 Task: Add Naturtint Permanent Hair Color, 7G Golden Blonde to the cart.
Action: Mouse moved to (257, 134)
Screenshot: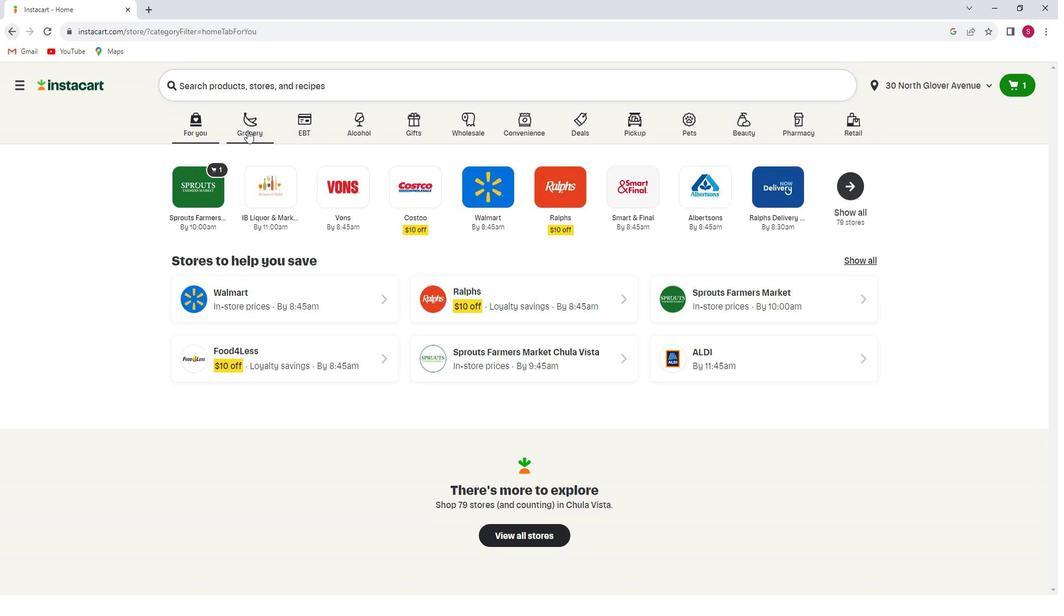 
Action: Mouse pressed left at (257, 134)
Screenshot: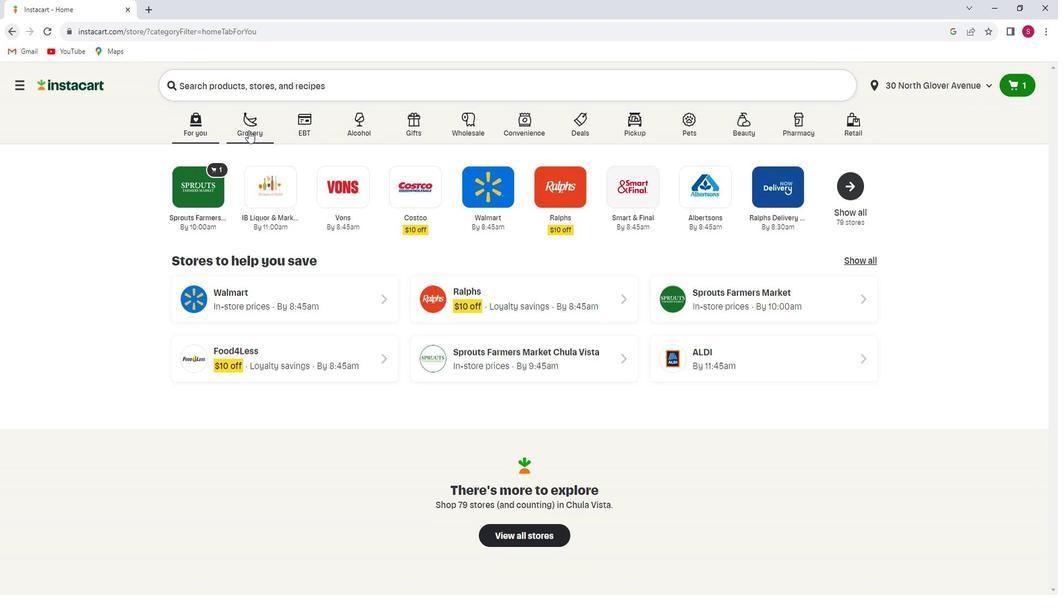 
Action: Mouse moved to (295, 320)
Screenshot: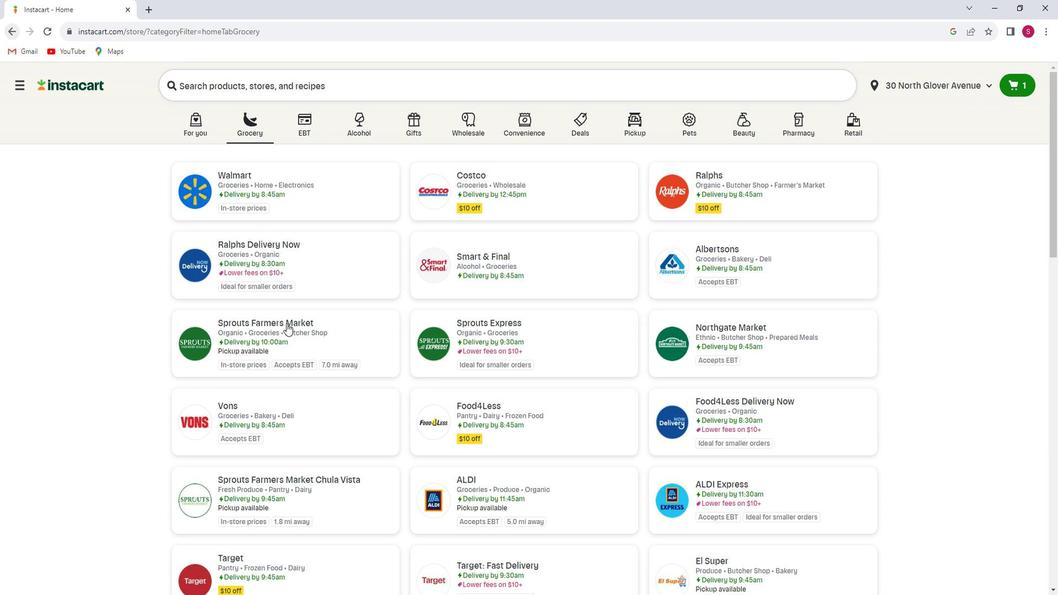 
Action: Mouse pressed left at (295, 320)
Screenshot: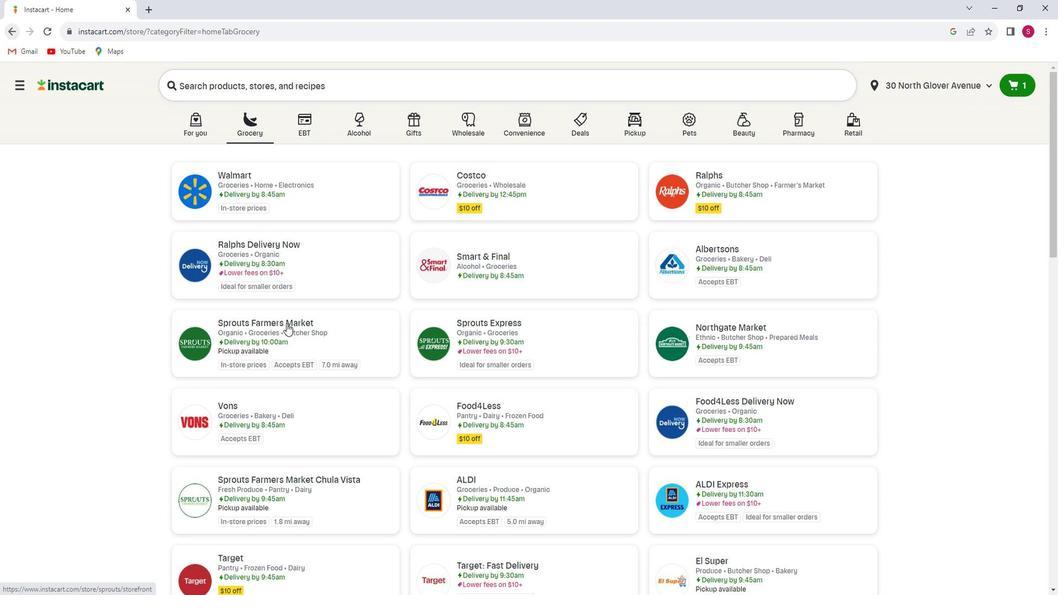
Action: Mouse moved to (81, 347)
Screenshot: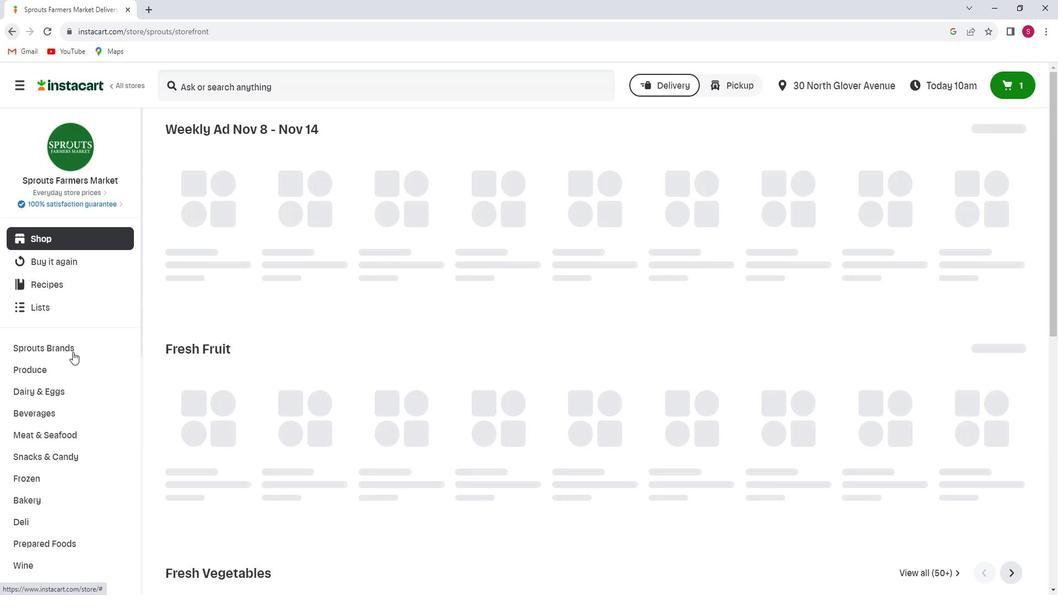 
Action: Mouse scrolled (81, 347) with delta (0, 0)
Screenshot: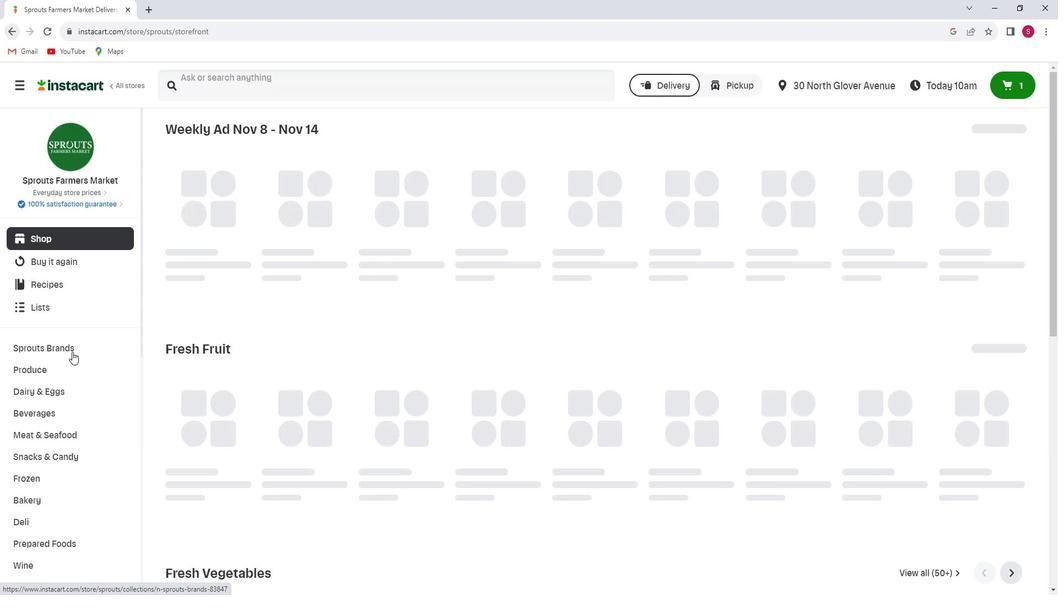 
Action: Mouse scrolled (81, 347) with delta (0, 0)
Screenshot: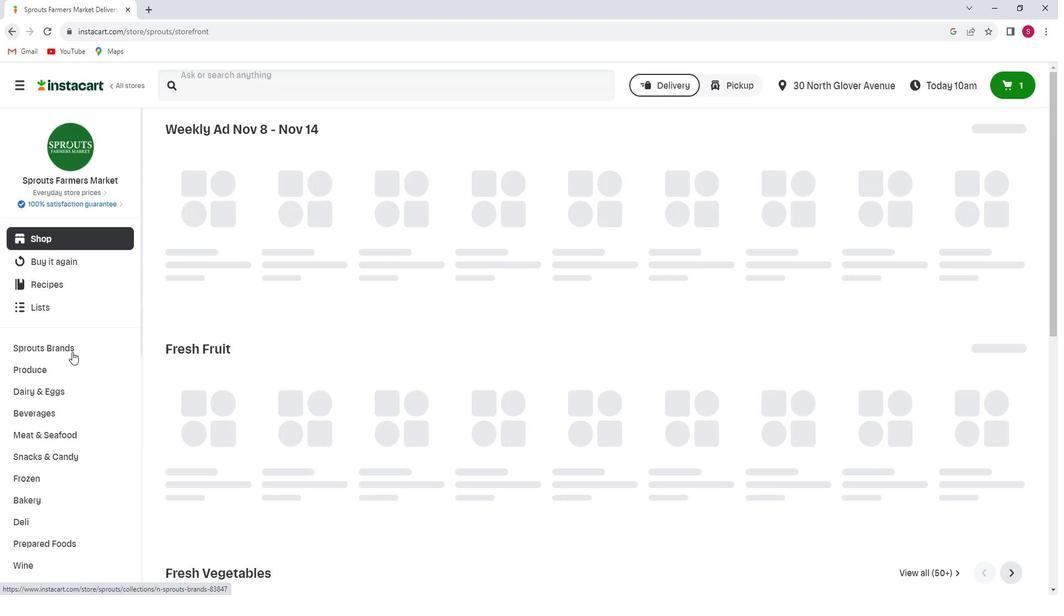 
Action: Mouse scrolled (81, 348) with delta (0, 0)
Screenshot: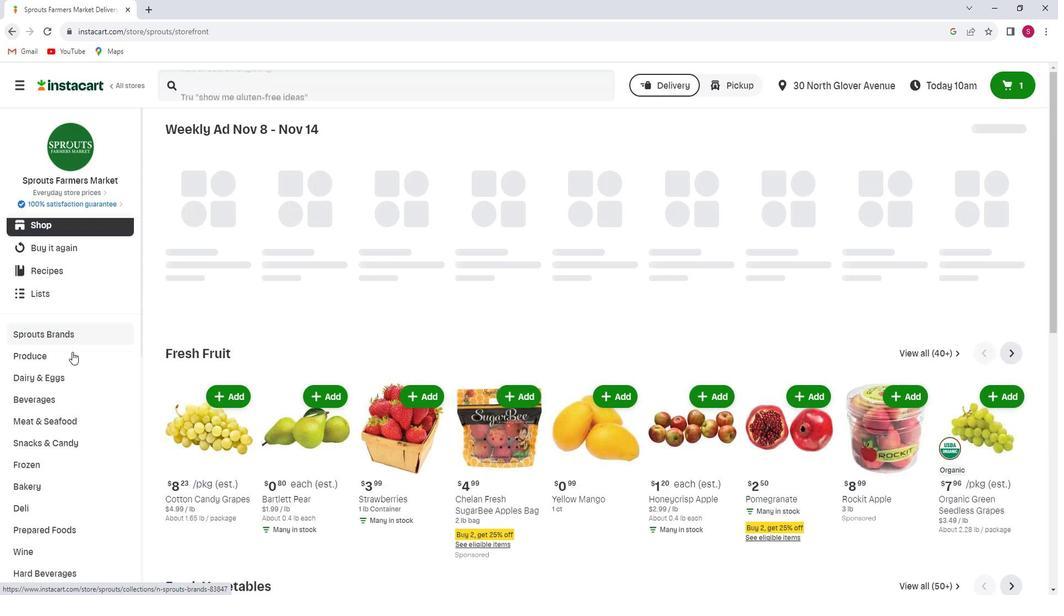 
Action: Mouse scrolled (81, 347) with delta (0, 0)
Screenshot: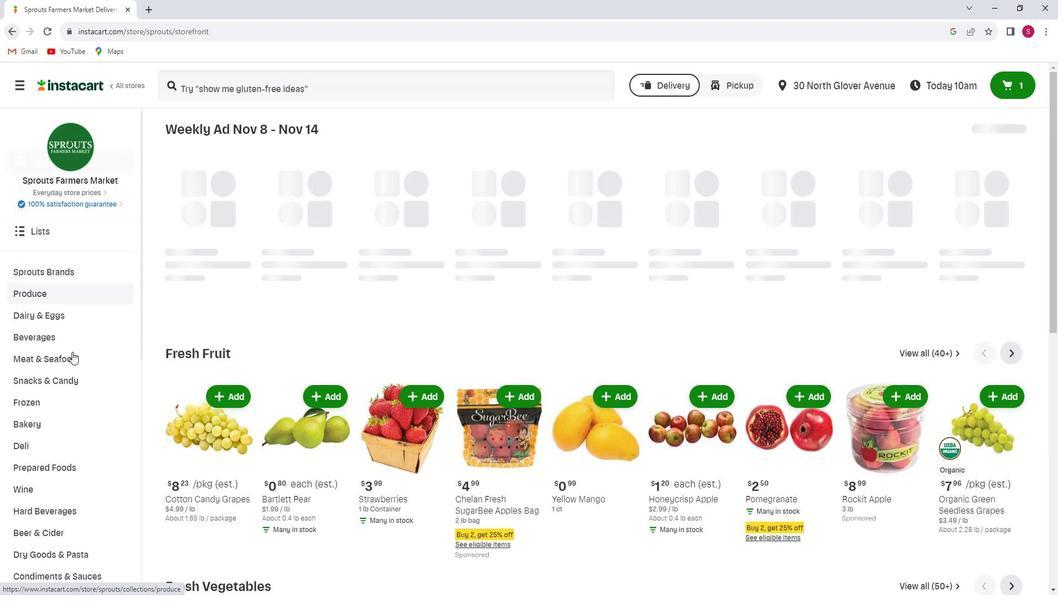 
Action: Mouse scrolled (81, 347) with delta (0, 0)
Screenshot: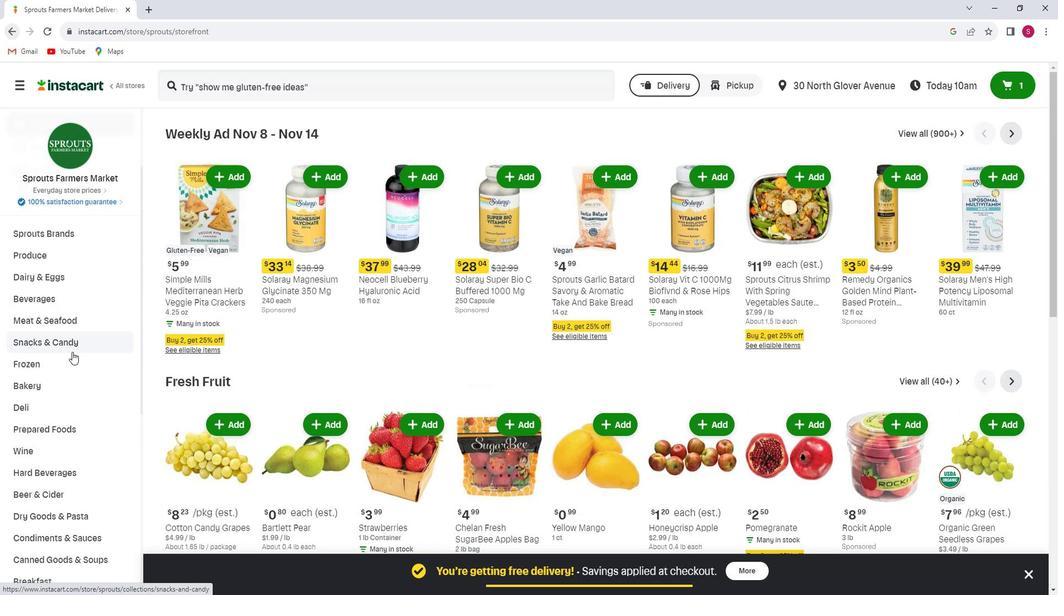 
Action: Mouse scrolled (81, 347) with delta (0, 0)
Screenshot: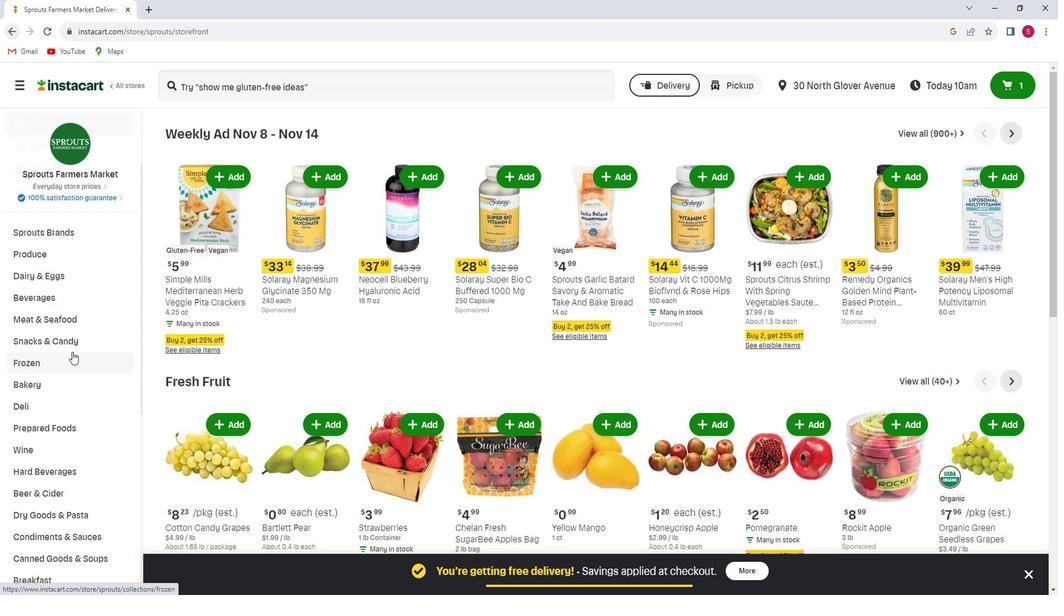 
Action: Mouse scrolled (81, 347) with delta (0, 0)
Screenshot: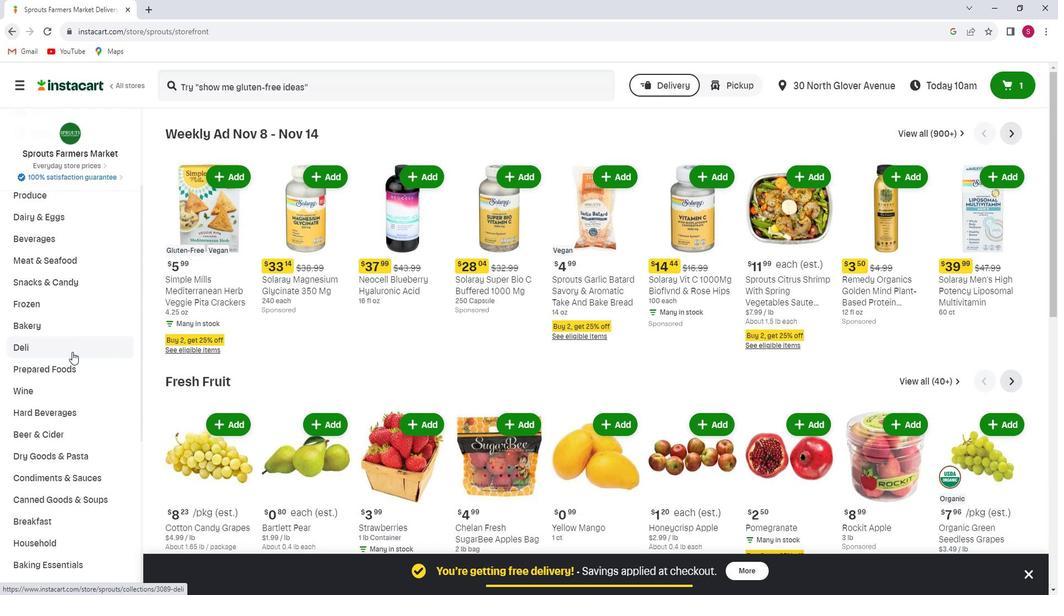 
Action: Mouse scrolled (81, 347) with delta (0, 0)
Screenshot: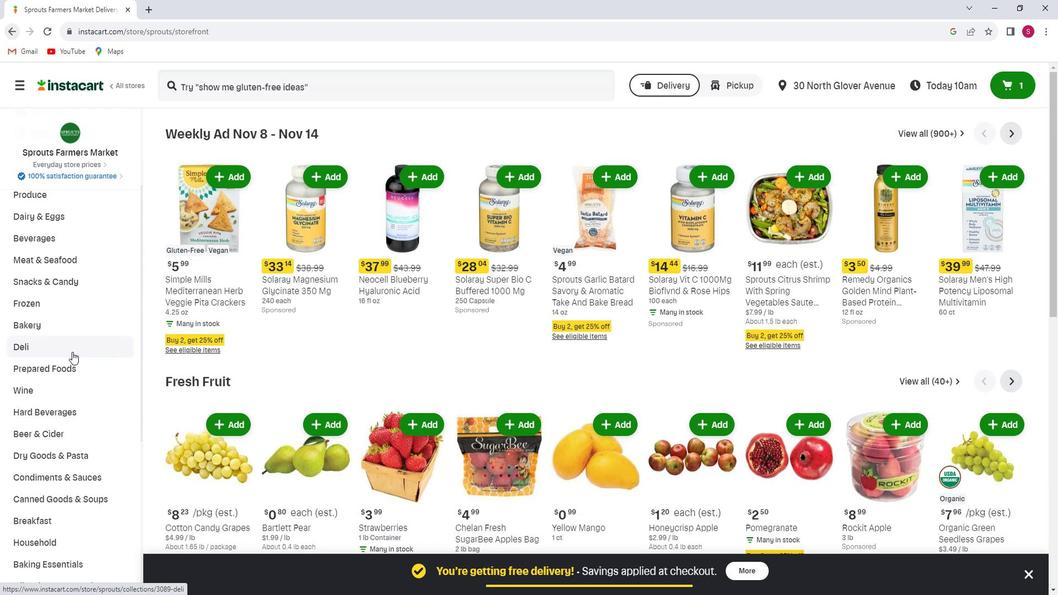 
Action: Mouse scrolled (81, 347) with delta (0, 0)
Screenshot: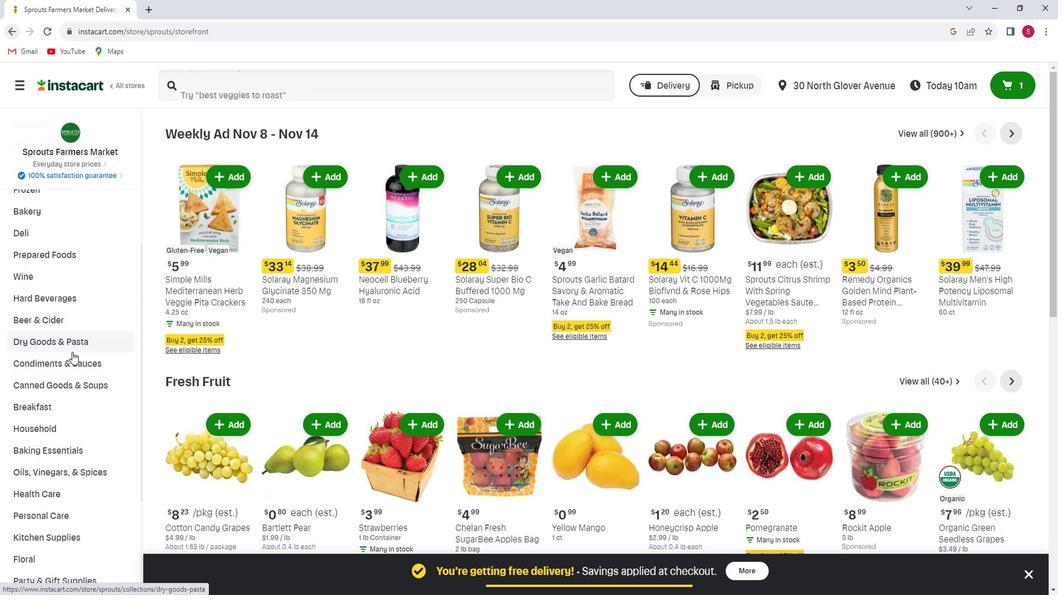 
Action: Mouse moved to (69, 373)
Screenshot: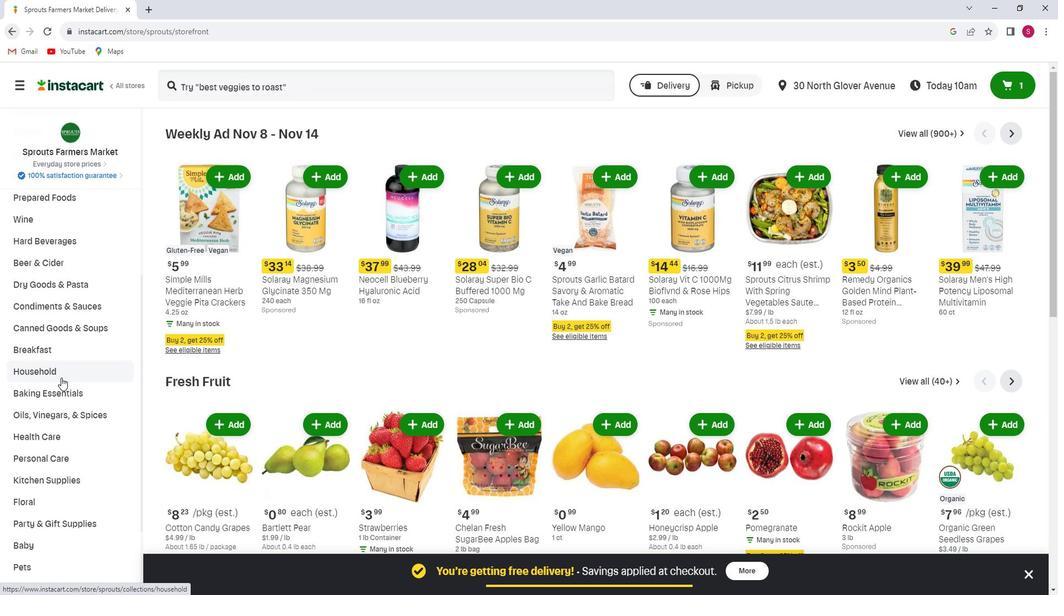 
Action: Mouse scrolled (69, 373) with delta (0, 0)
Screenshot: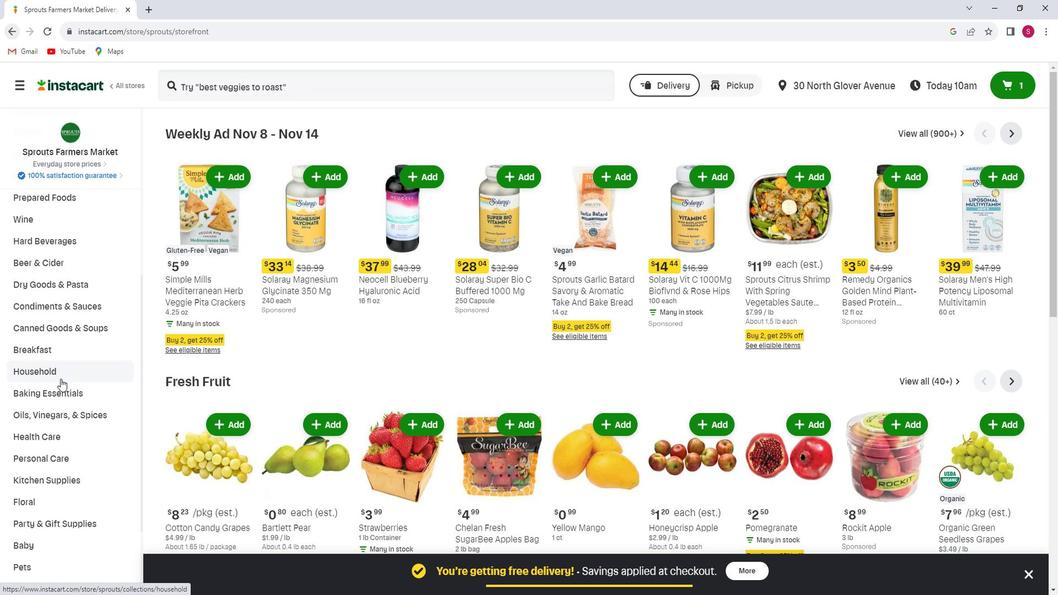 
Action: Mouse moved to (65, 400)
Screenshot: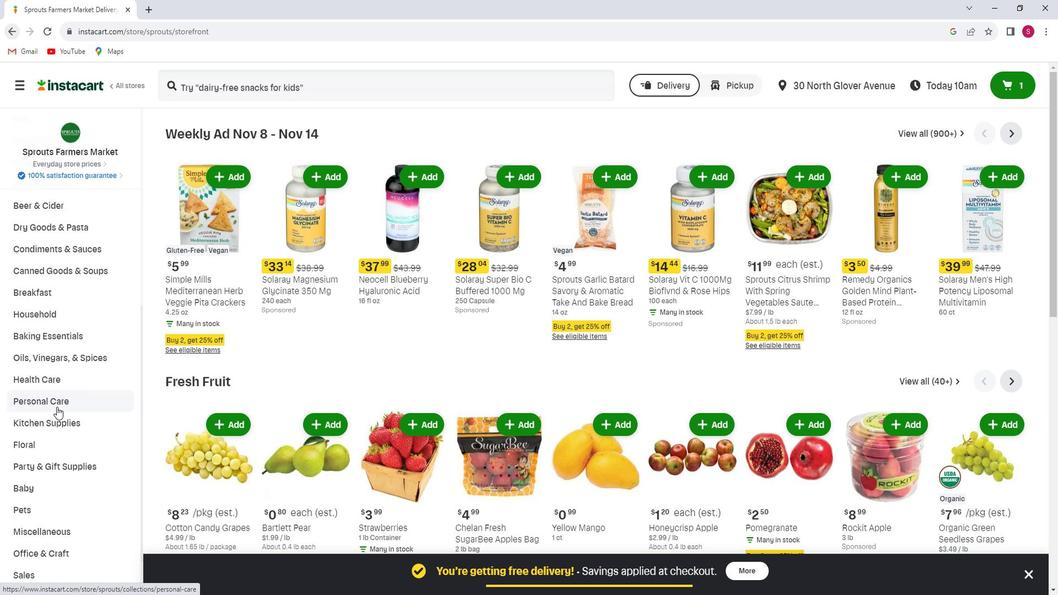 
Action: Mouse pressed left at (65, 400)
Screenshot: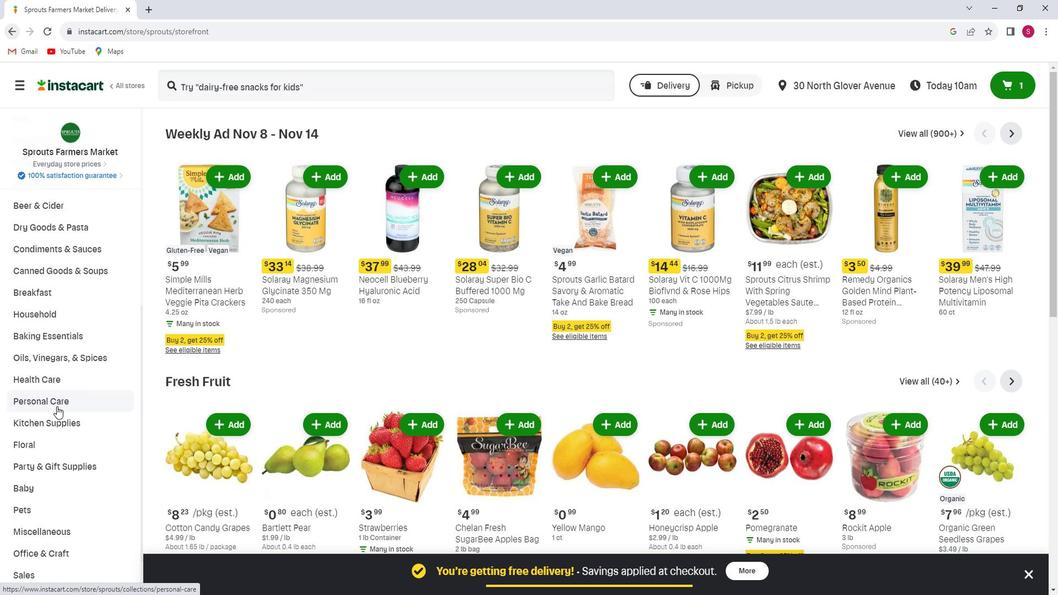 
Action: Mouse moved to (730, 158)
Screenshot: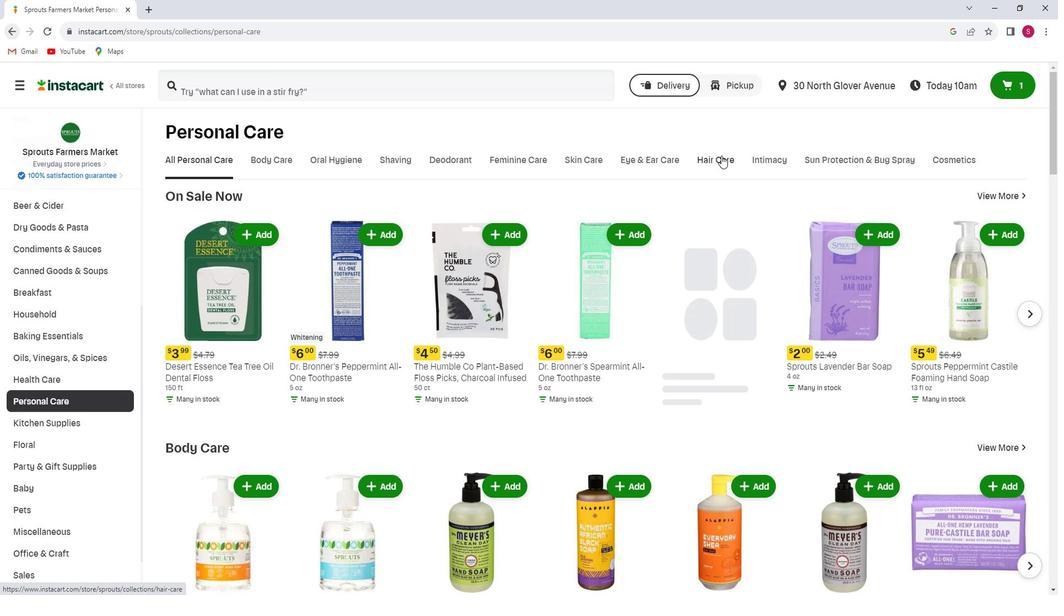 
Action: Mouse pressed left at (730, 158)
Screenshot: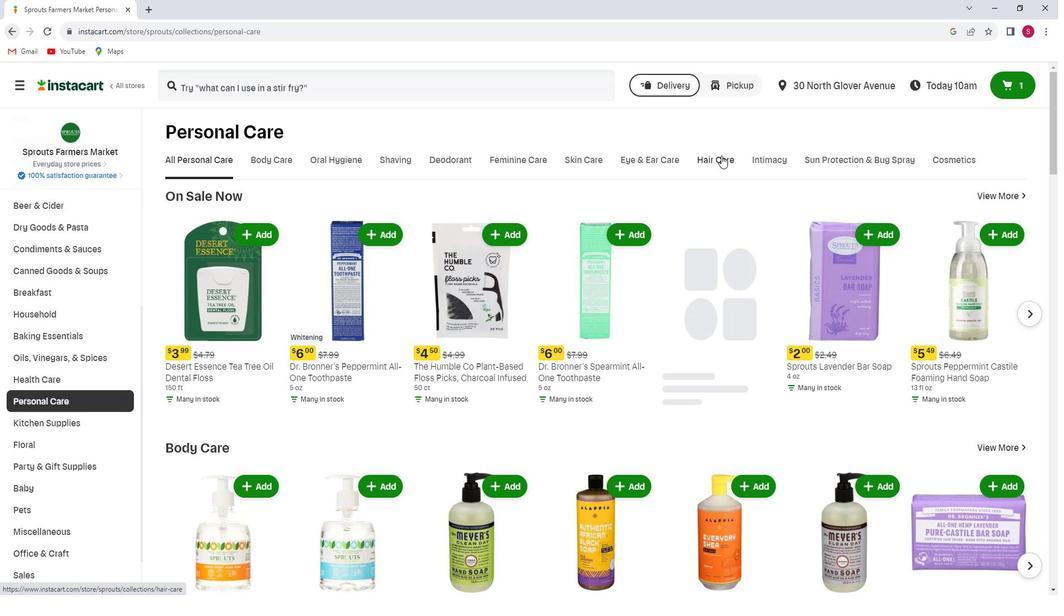
Action: Mouse moved to (571, 214)
Screenshot: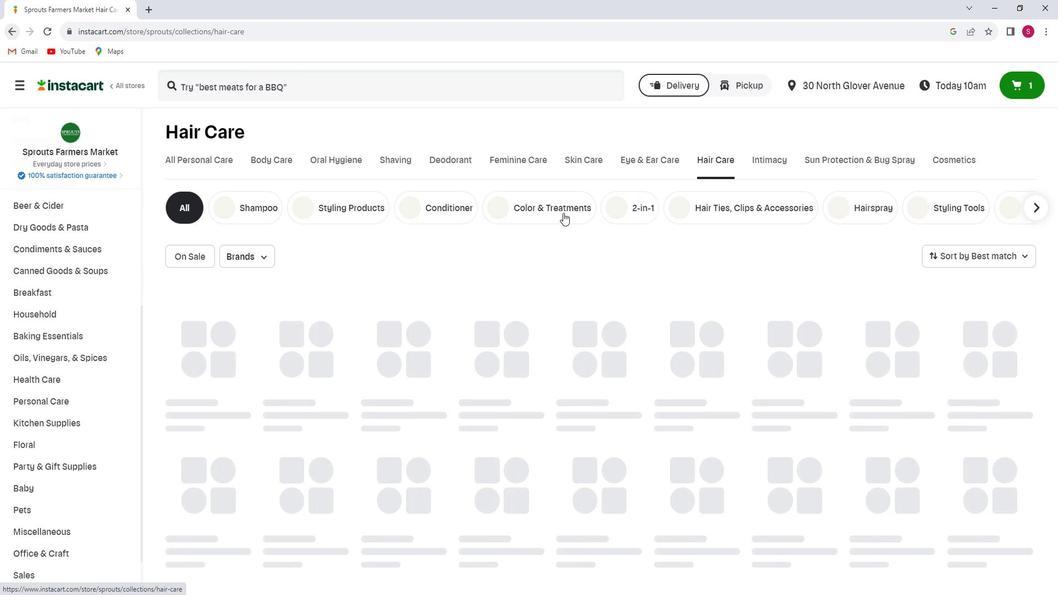 
Action: Mouse pressed left at (571, 214)
Screenshot: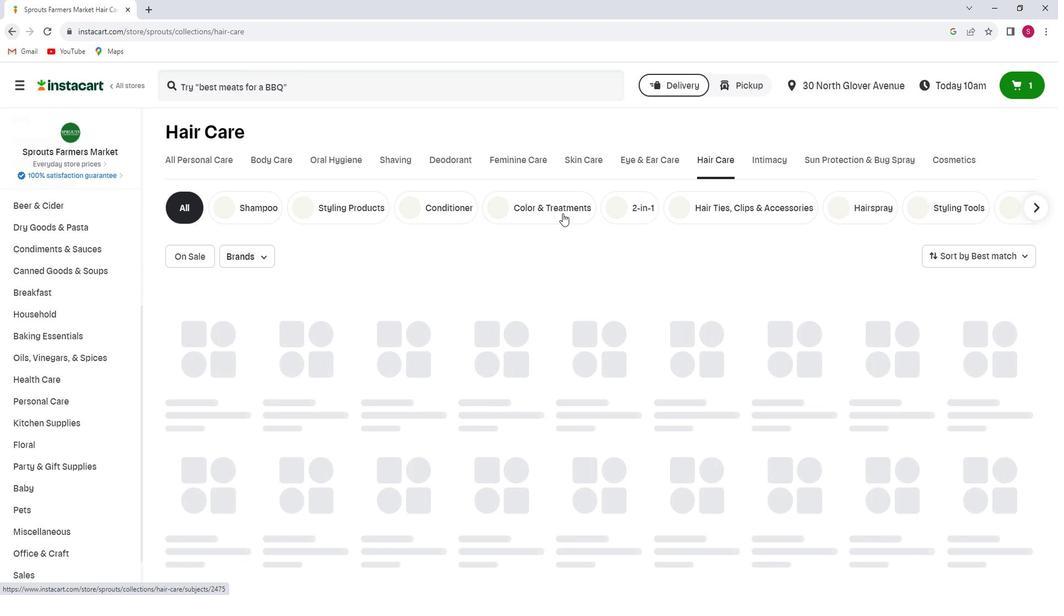 
Action: Mouse moved to (407, 89)
Screenshot: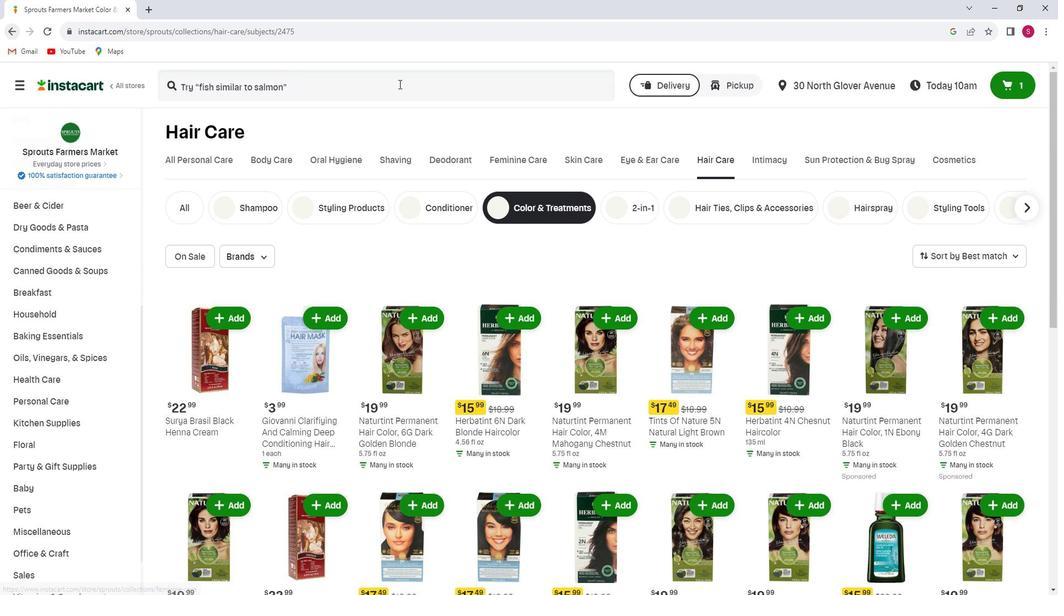 
Action: Mouse pressed left at (407, 89)
Screenshot: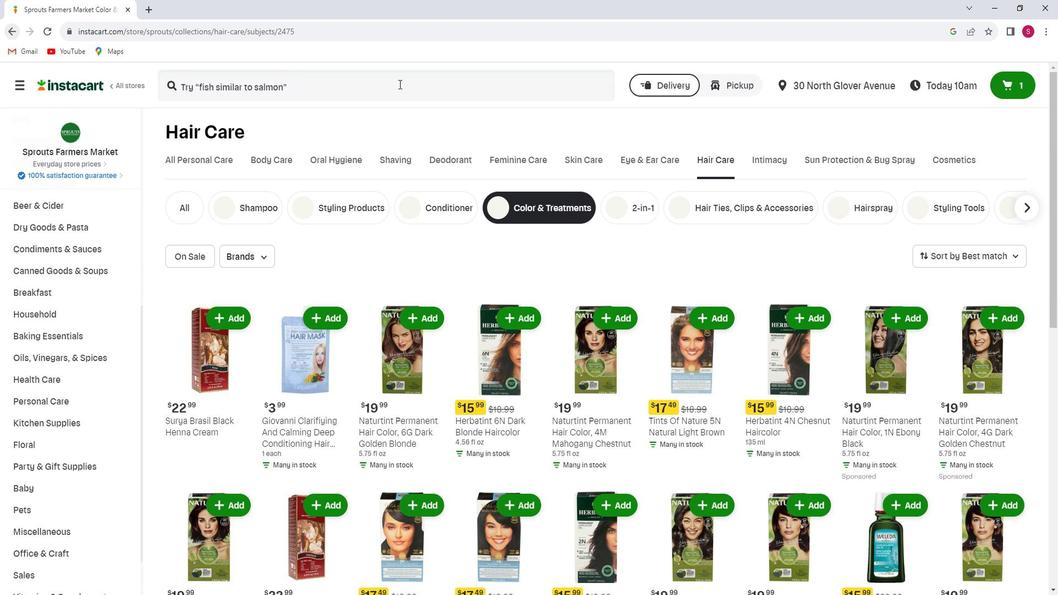 
Action: Key pressed <Key.shift_r>Naturtint<Key.space><Key.shift_r>Permanent<Key.space><Key.shift><Key.shift><Key.shift><Key.shift><Key.shift><Key.shift><Key.shift><Key.shift><Key.shift><Key.shift>Hair<Key.space><Key.shift>Color,<Key.space>7<Key.shift_r>G<Key.space><Key.shift_r><Key.shift_r><Key.shift_r><Key.shift_r><Key.shift_r><Key.shift_r><Key.shift_r><Key.shift_r><Key.shift_r><Key.shift_r><Key.shift_r><Key.shift_r><Key.shift_r><Key.shift_r><Key.shift_r><Key.shift_r><Key.shift_r><Key.shift_r><Key.shift_r><Key.shift_r><Key.shift_r><Key.shift_r><Key.shift_r><Key.shift_r>Golden<Key.space><Key.shift><Key.shift><Key.shift><Key.shift><Key.shift><Key.shift><Key.shift><Key.shift>Blonde<Key.enter>
Screenshot: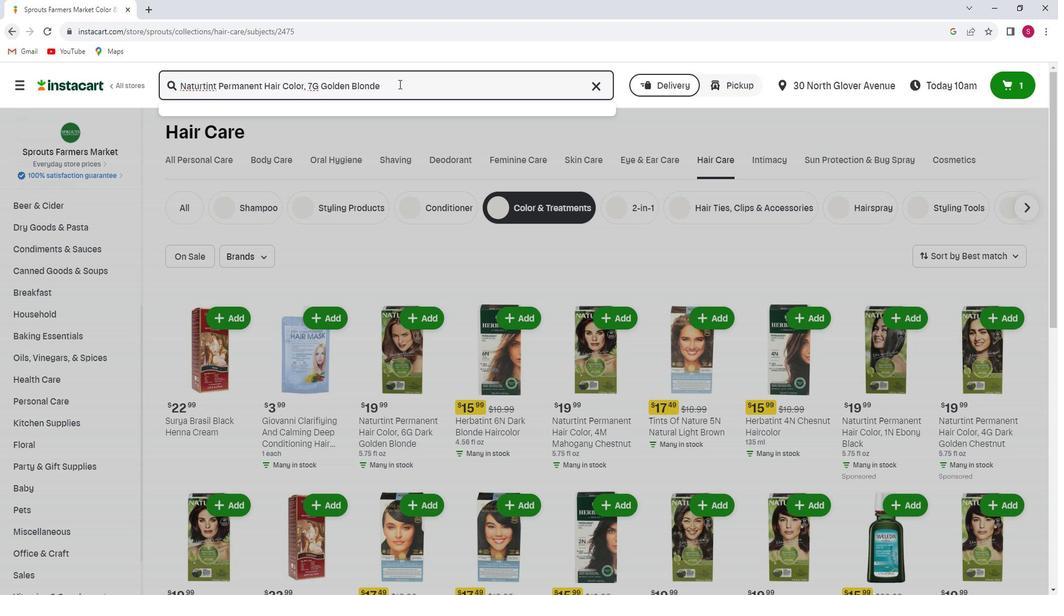 
Action: Mouse moved to (314, 195)
Screenshot: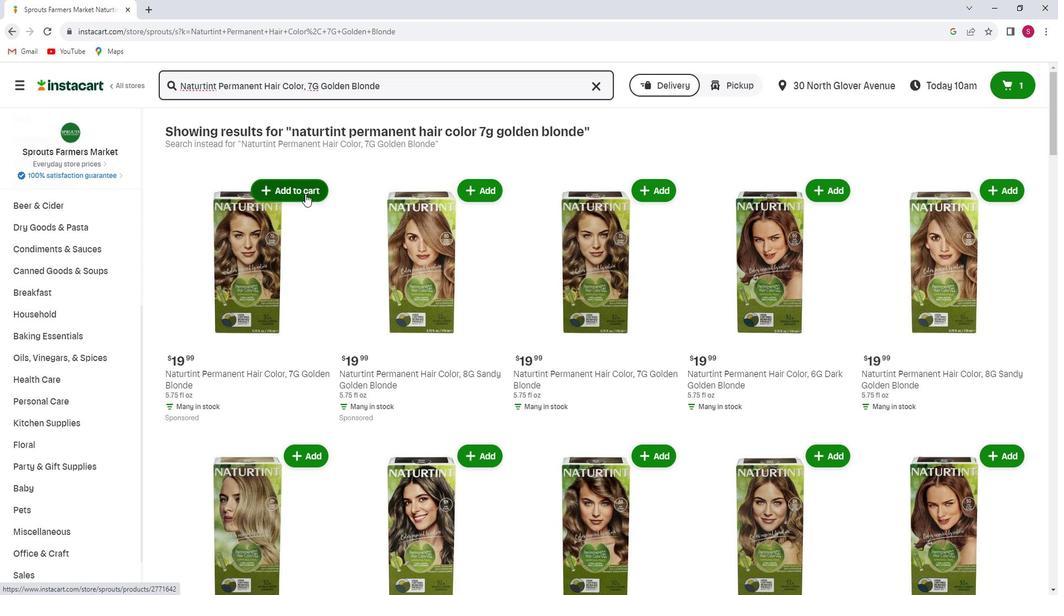 
Action: Mouse pressed left at (314, 195)
Screenshot: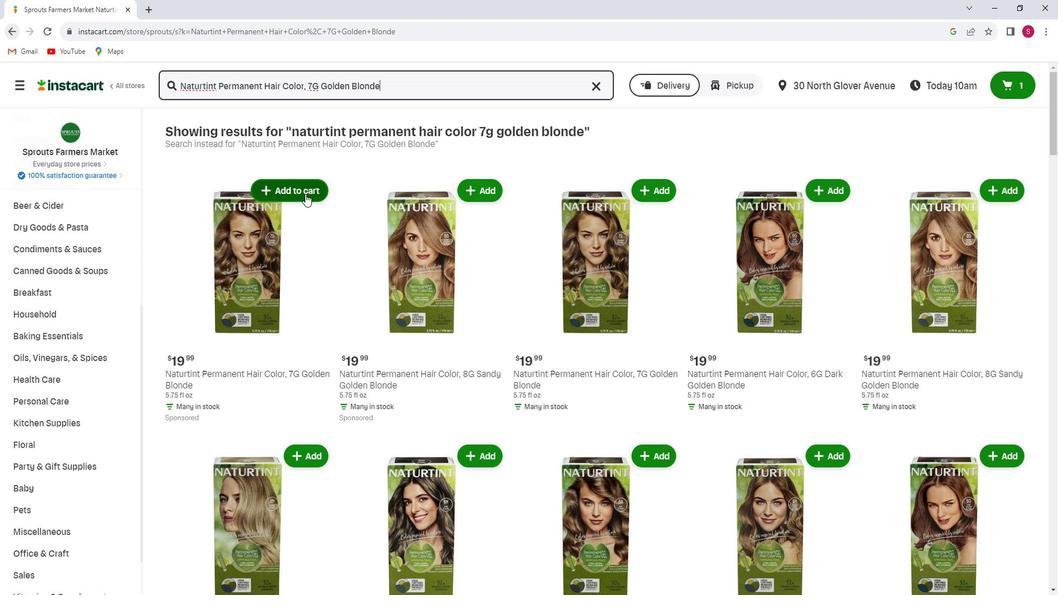 
